 Task: Look for products in the category "Plant-Based Meat Alternatives" from the brand "Store Brand".
Action: Mouse moved to (22, 76)
Screenshot: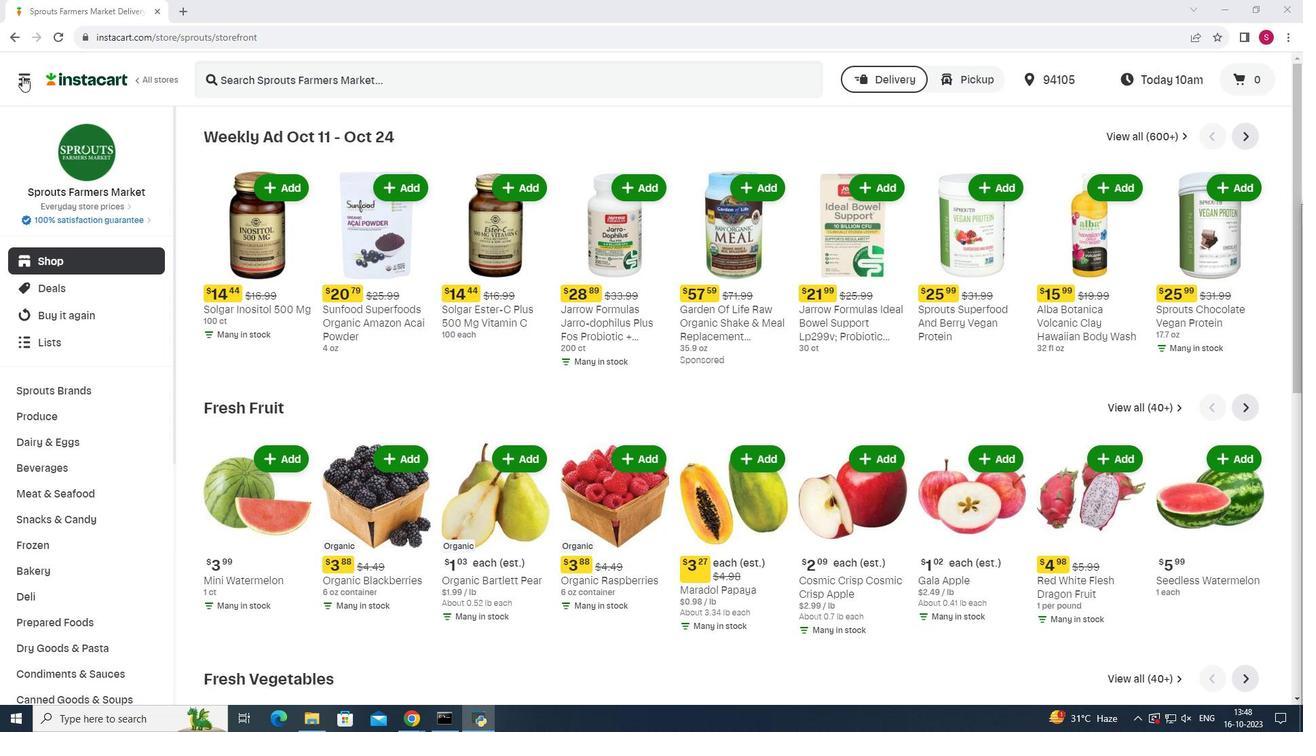 
Action: Mouse pressed left at (22, 76)
Screenshot: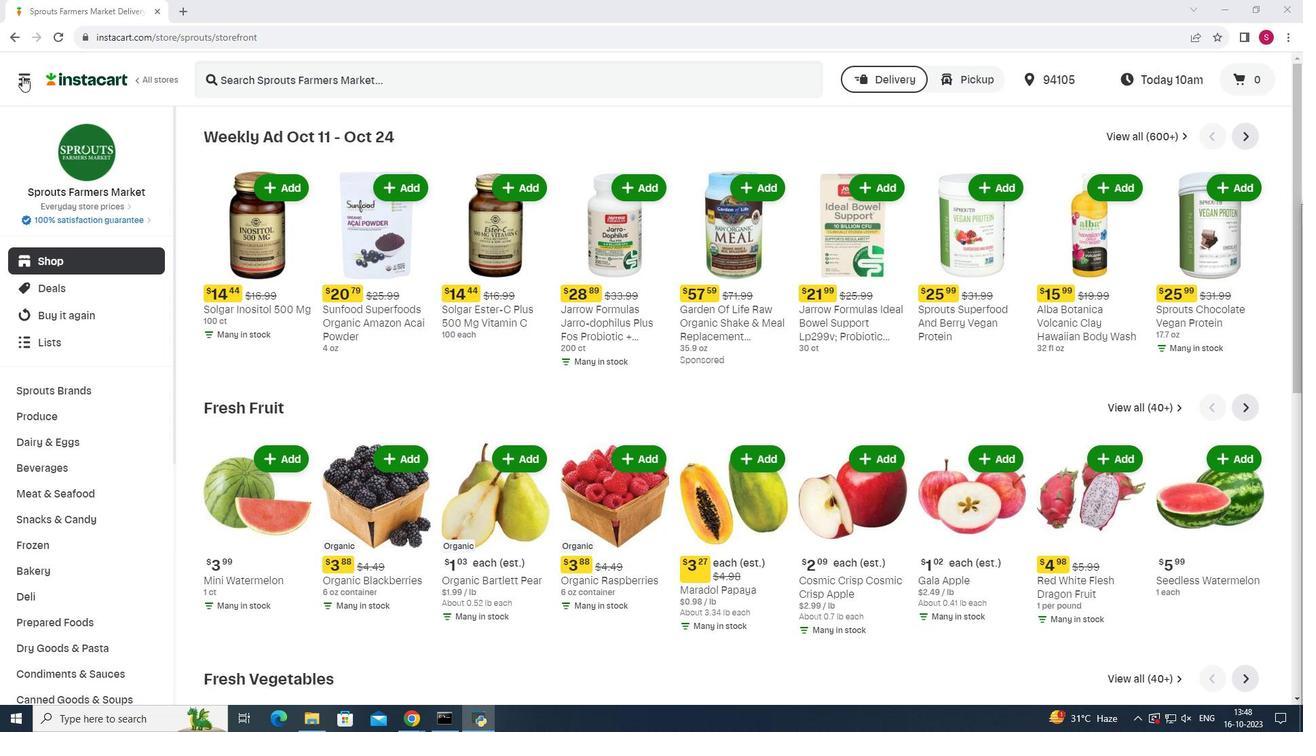 
Action: Mouse moved to (61, 356)
Screenshot: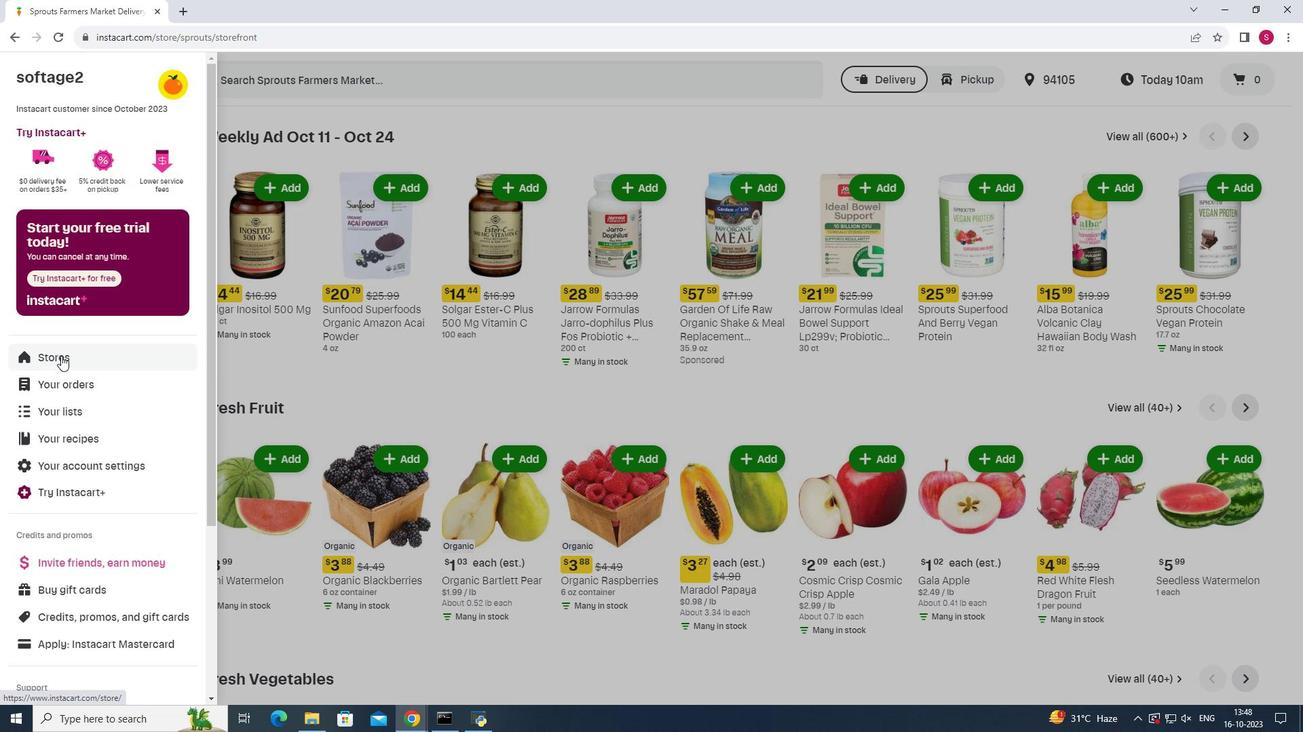 
Action: Mouse pressed left at (61, 356)
Screenshot: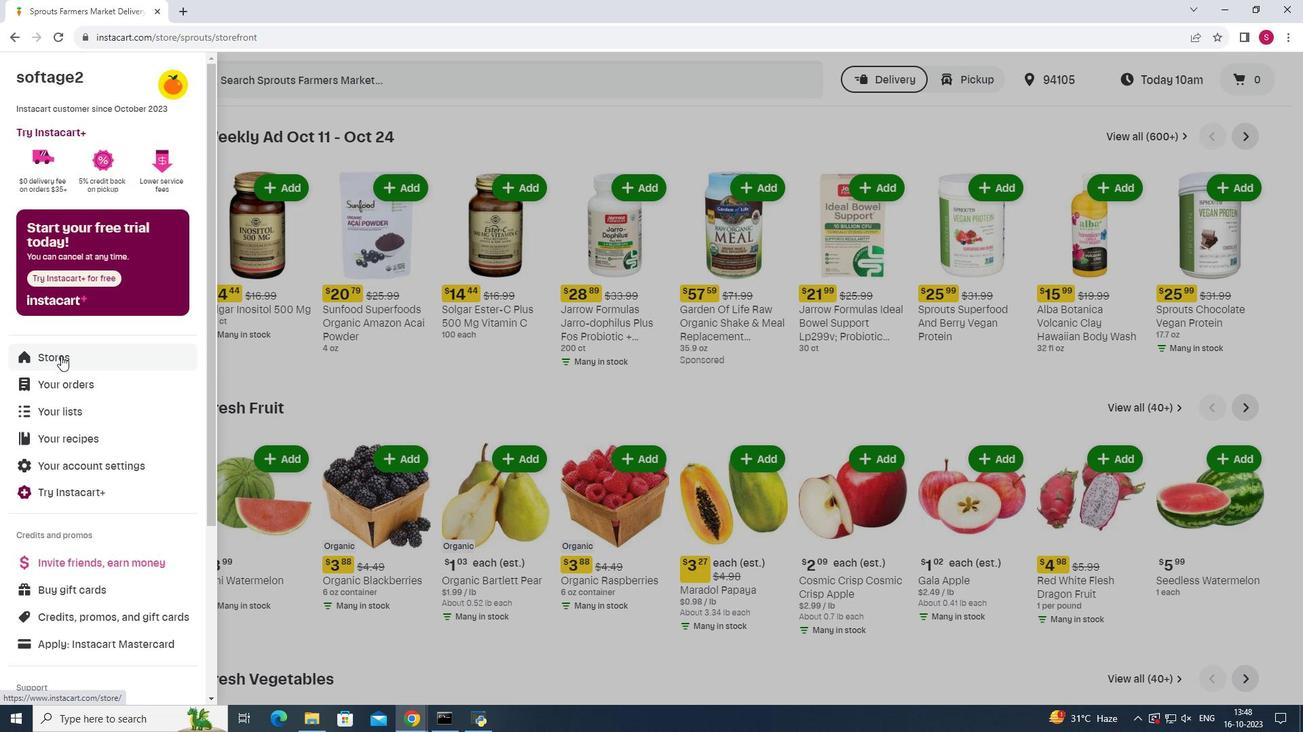 
Action: Mouse moved to (316, 124)
Screenshot: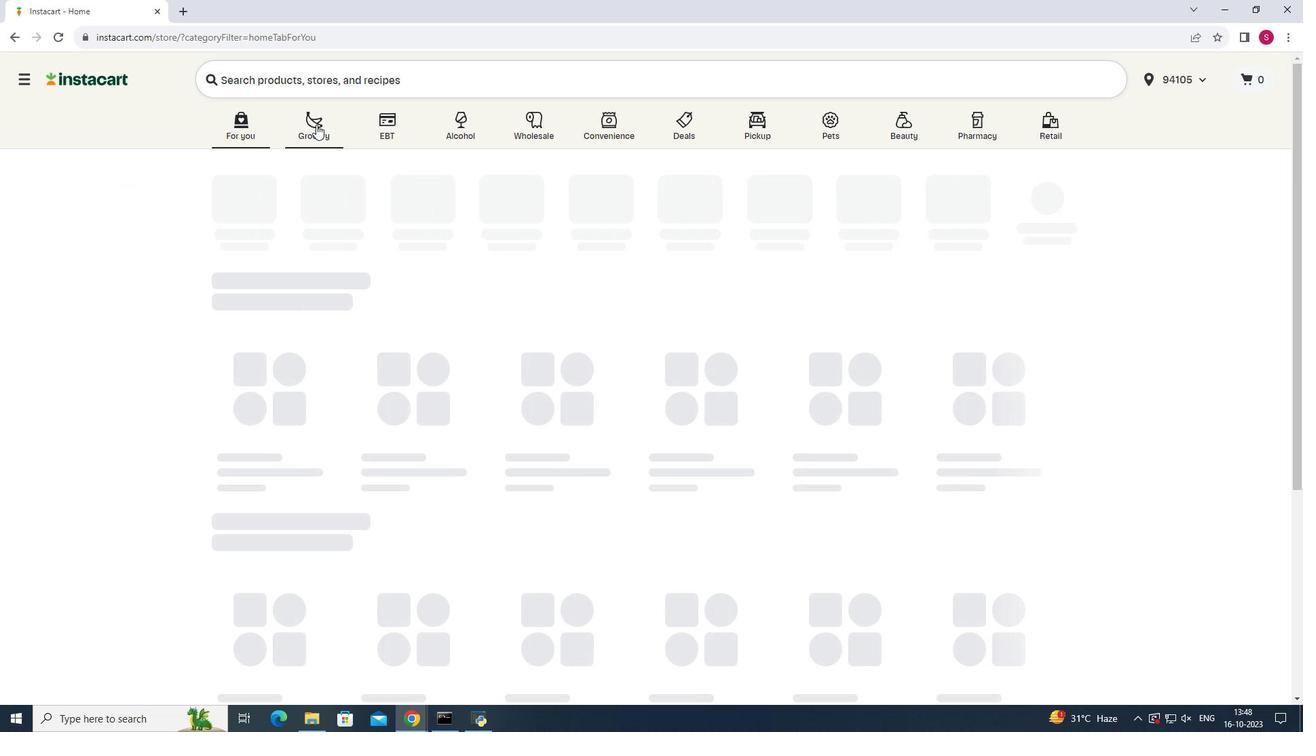 
Action: Mouse pressed left at (316, 124)
Screenshot: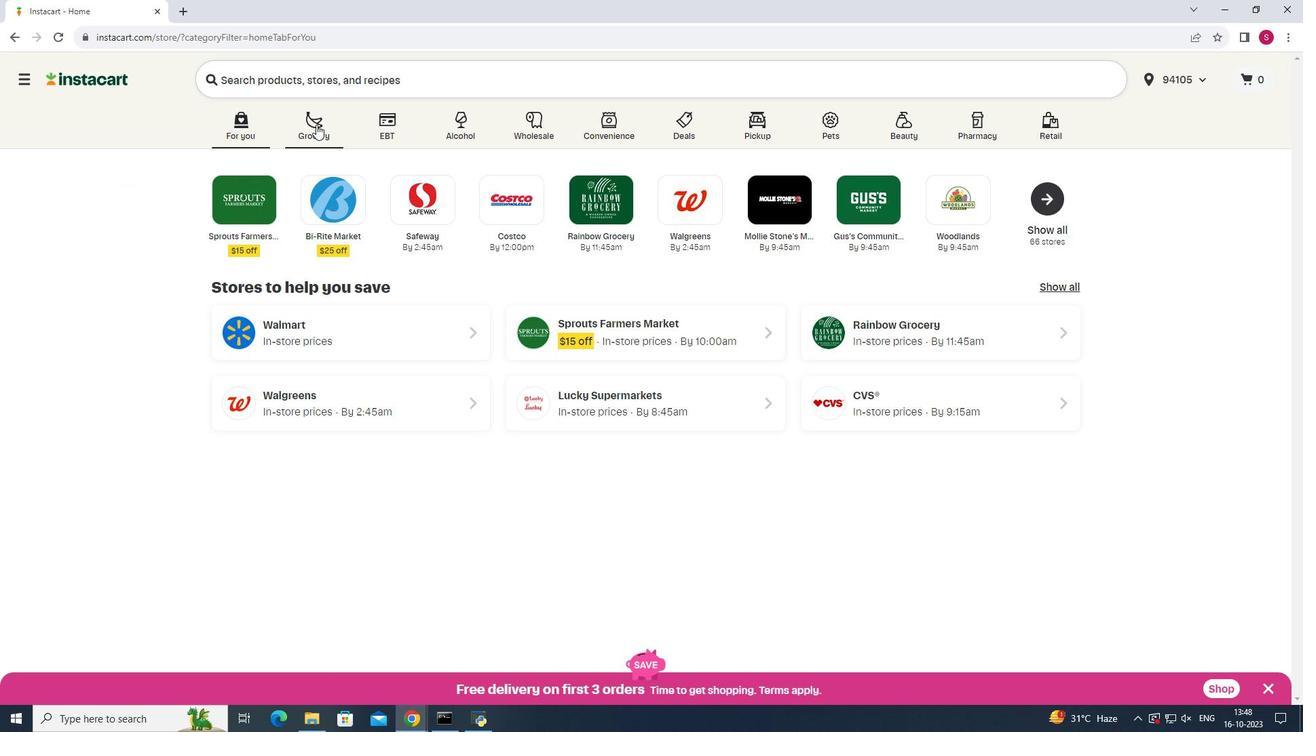 
Action: Mouse moved to (925, 201)
Screenshot: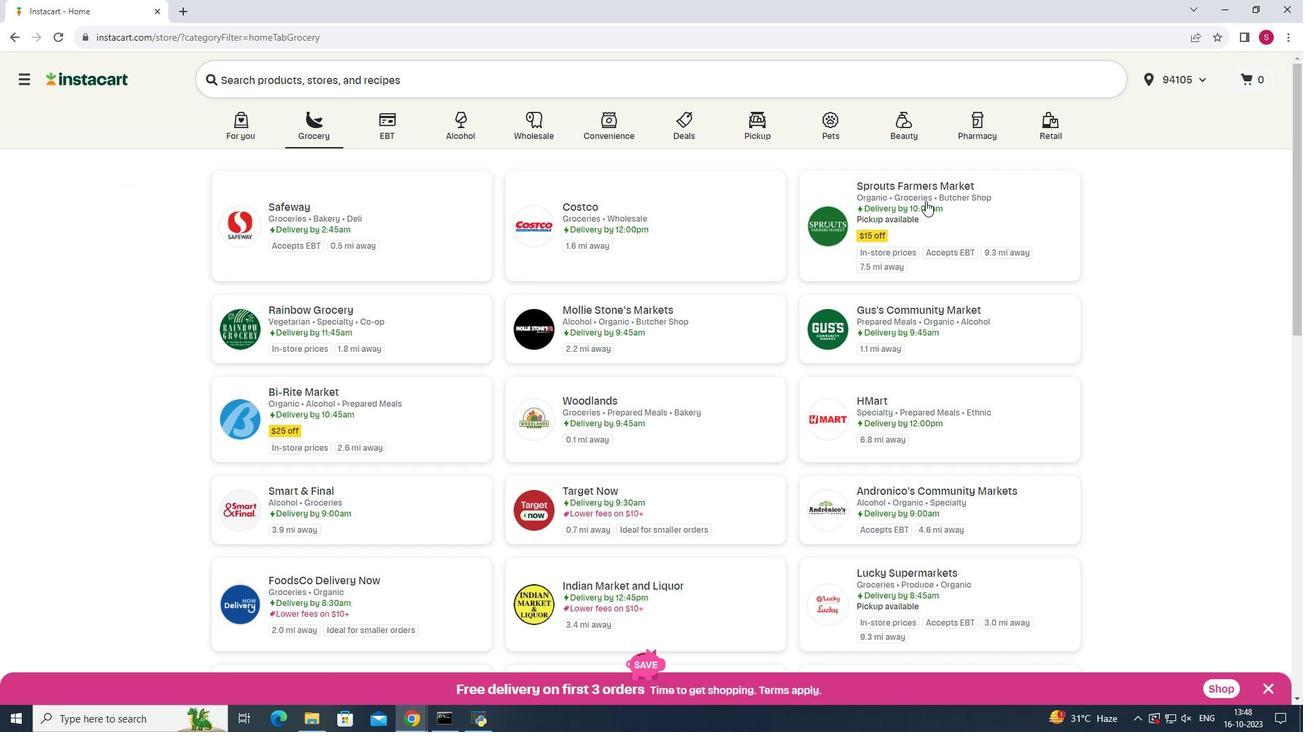 
Action: Mouse pressed left at (925, 201)
Screenshot: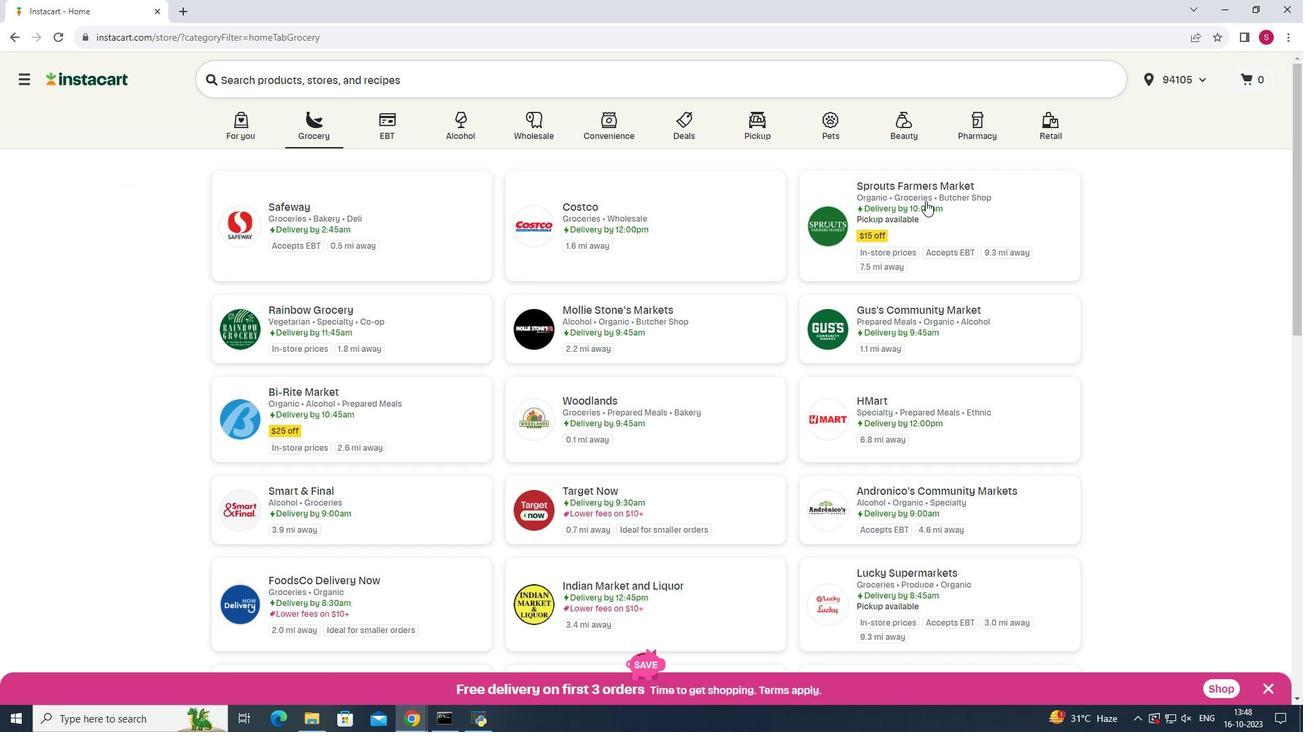 
Action: Mouse moved to (59, 492)
Screenshot: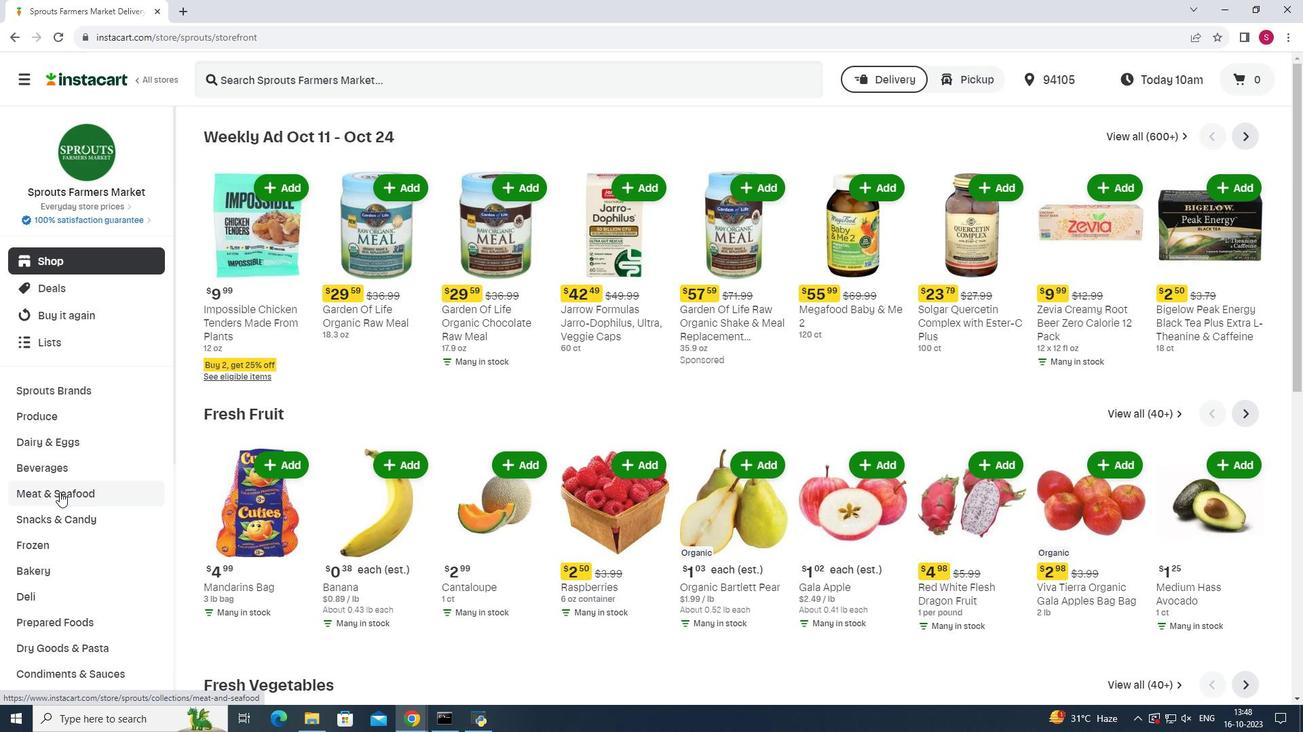 
Action: Mouse pressed left at (59, 492)
Screenshot: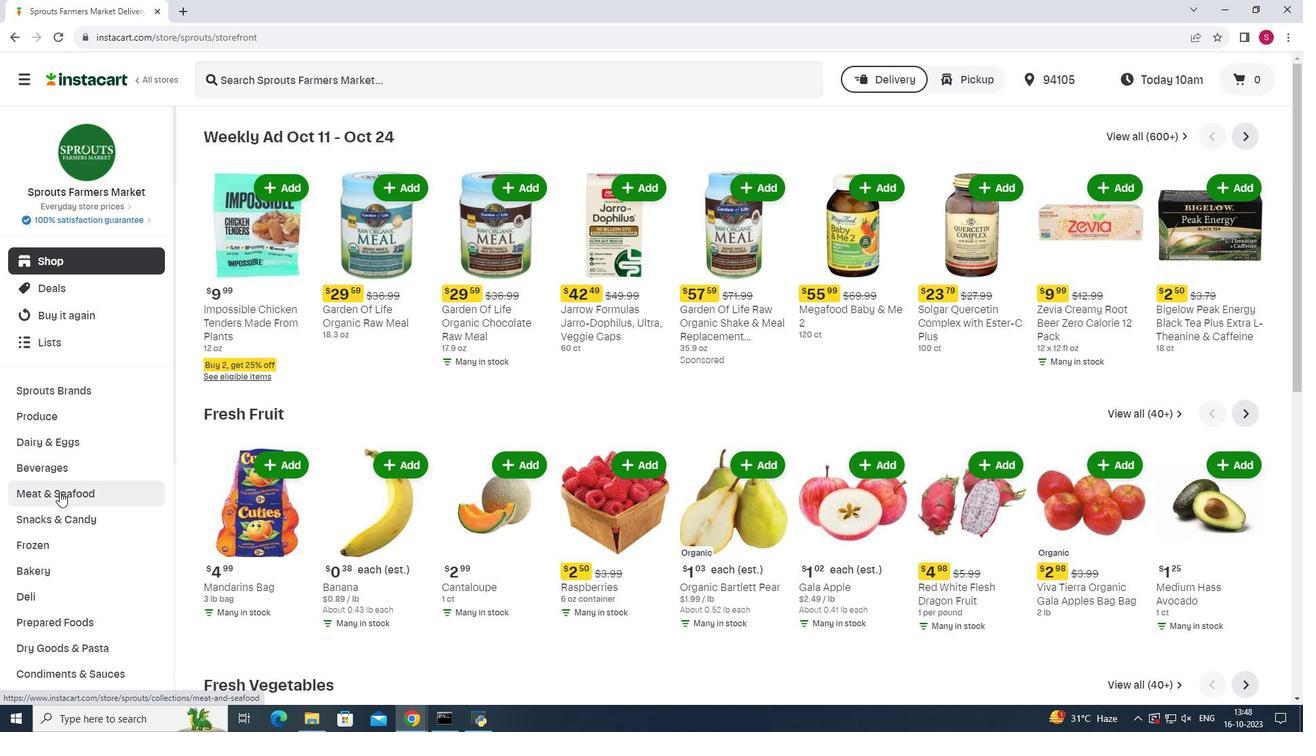 
Action: Mouse moved to (999, 166)
Screenshot: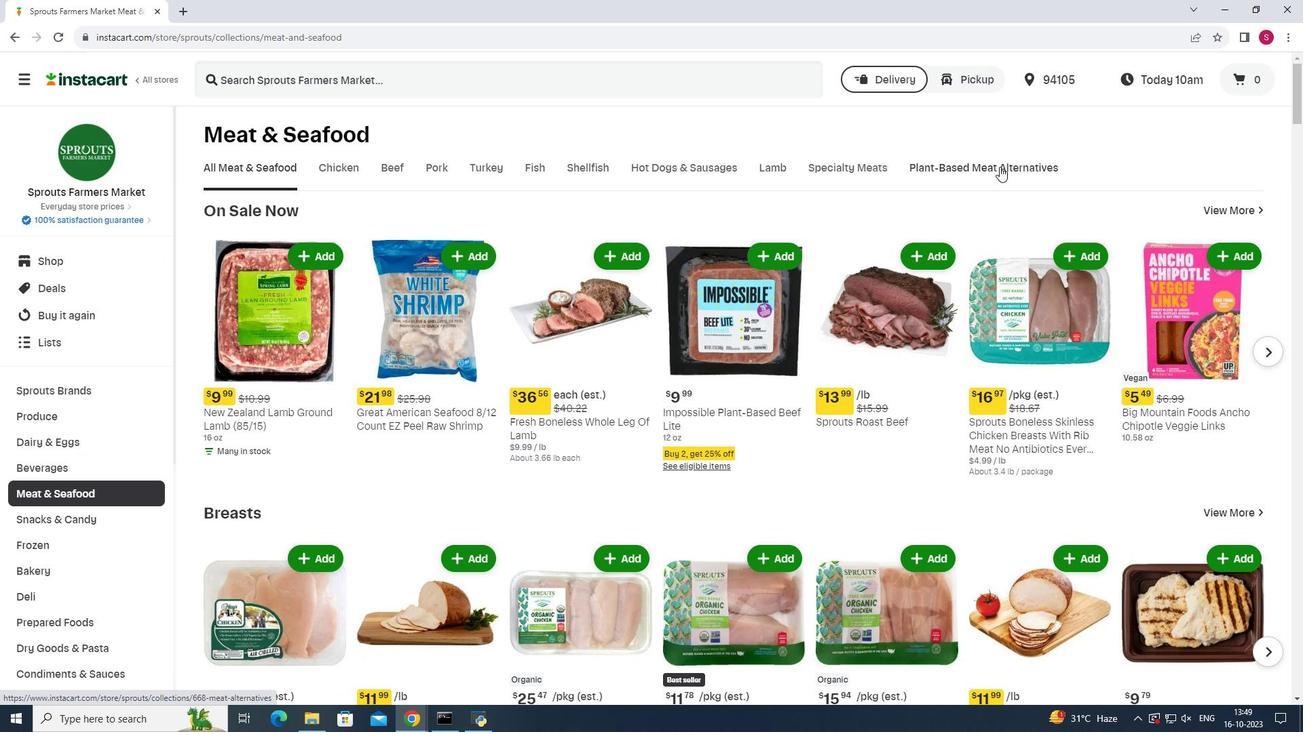 
Action: Mouse pressed left at (999, 166)
Screenshot: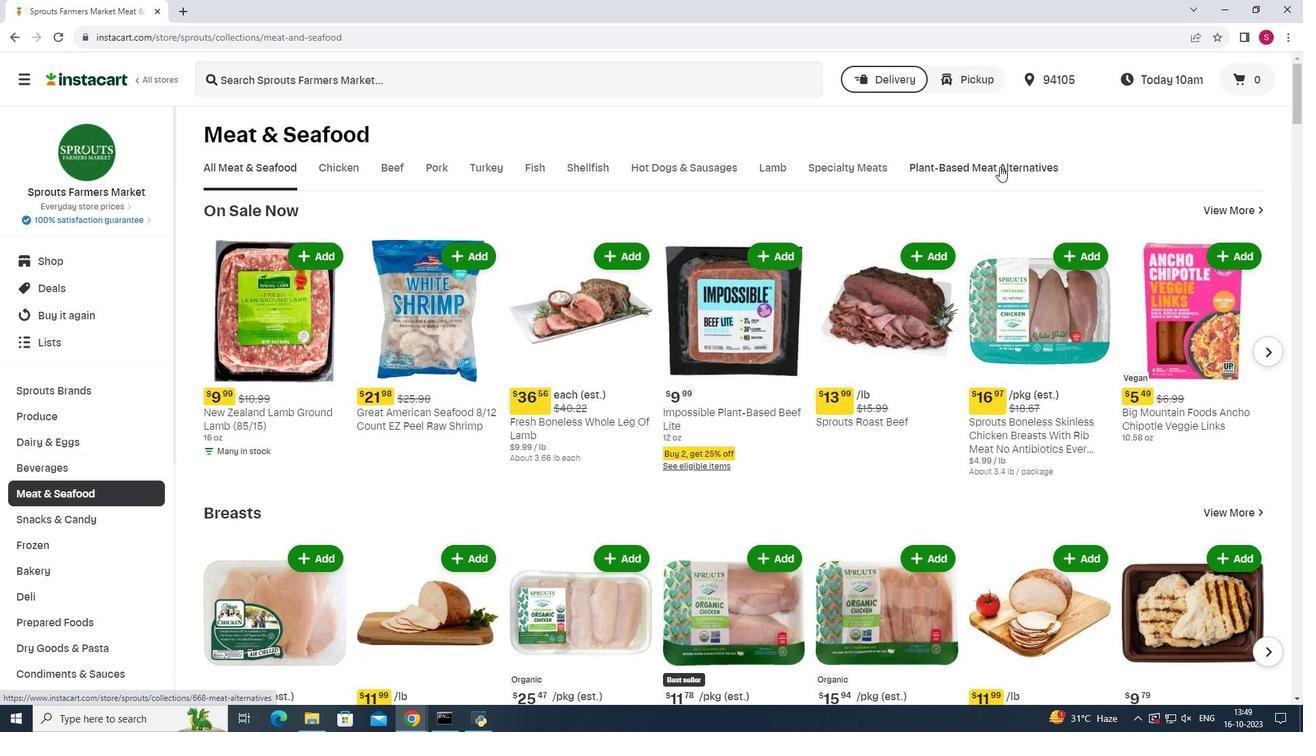 
Action: Mouse moved to (293, 226)
Screenshot: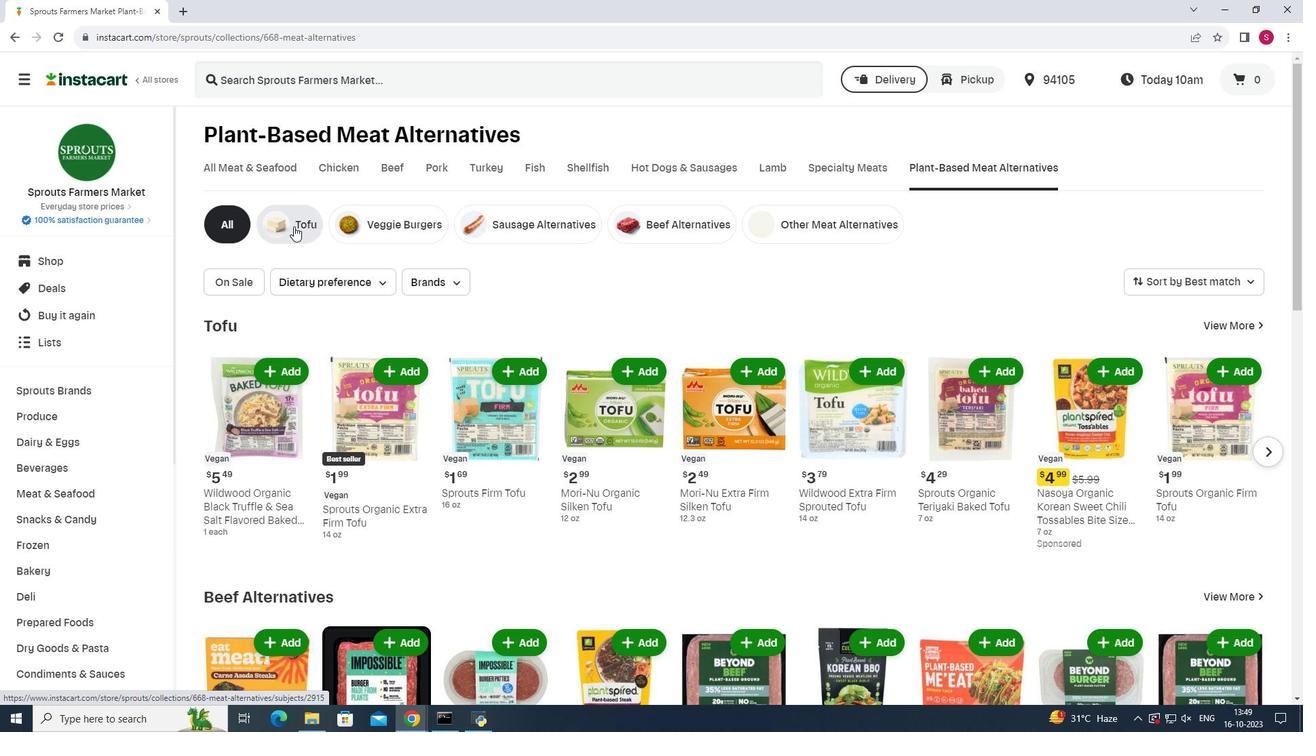 
Action: Mouse pressed left at (293, 226)
Screenshot: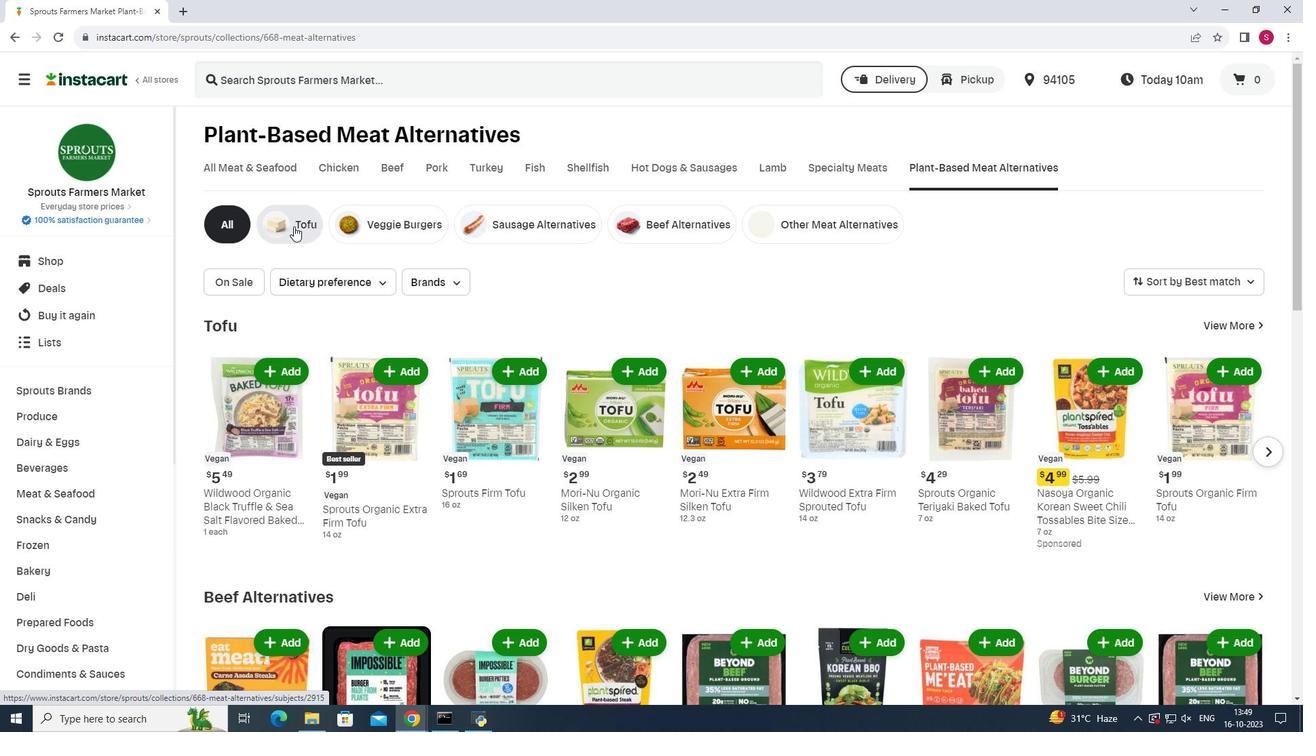 
Action: Mouse moved to (459, 282)
Screenshot: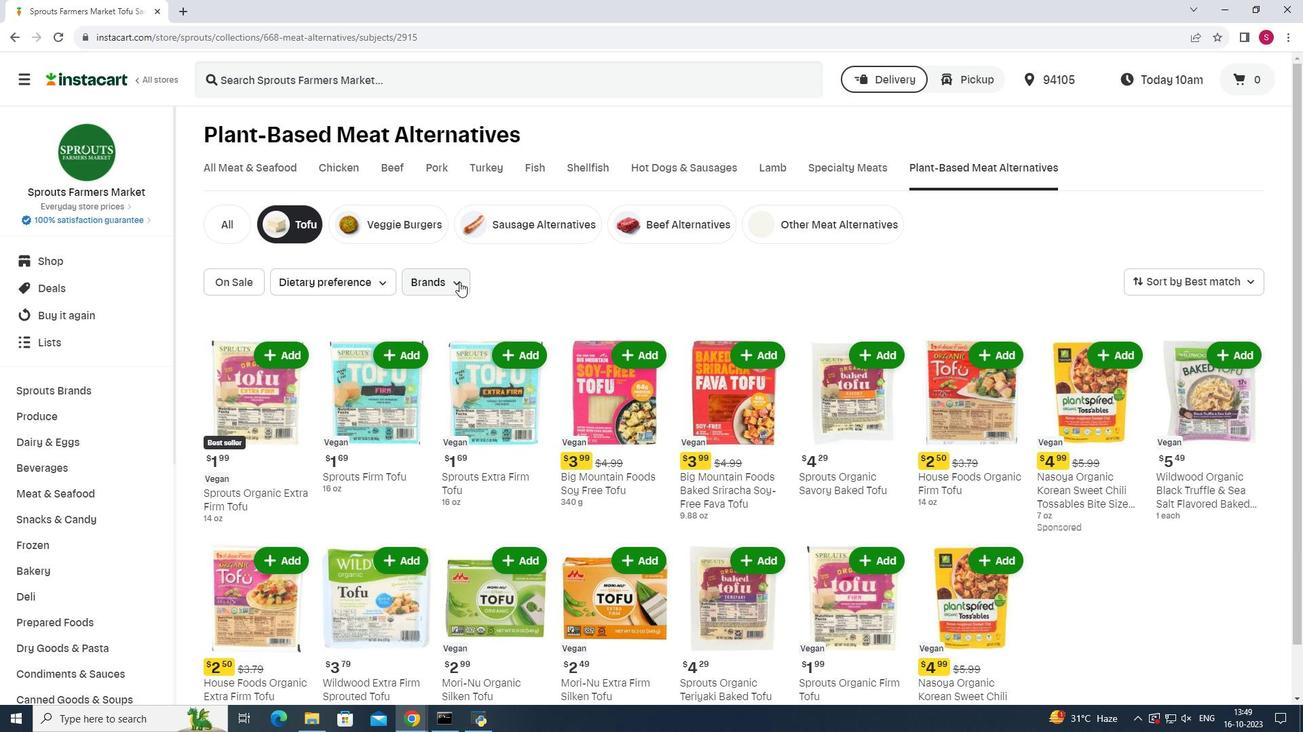 
Action: Mouse pressed left at (459, 282)
Screenshot: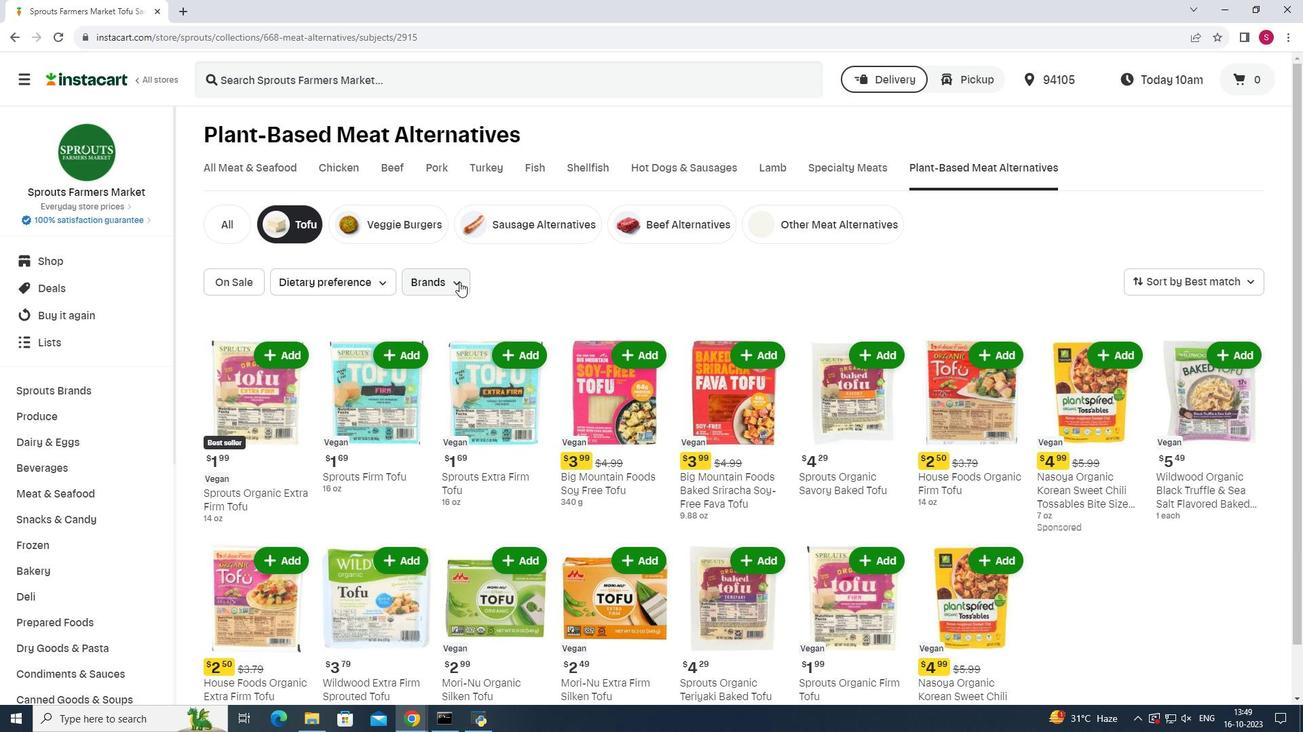 
Action: Mouse moved to (471, 325)
Screenshot: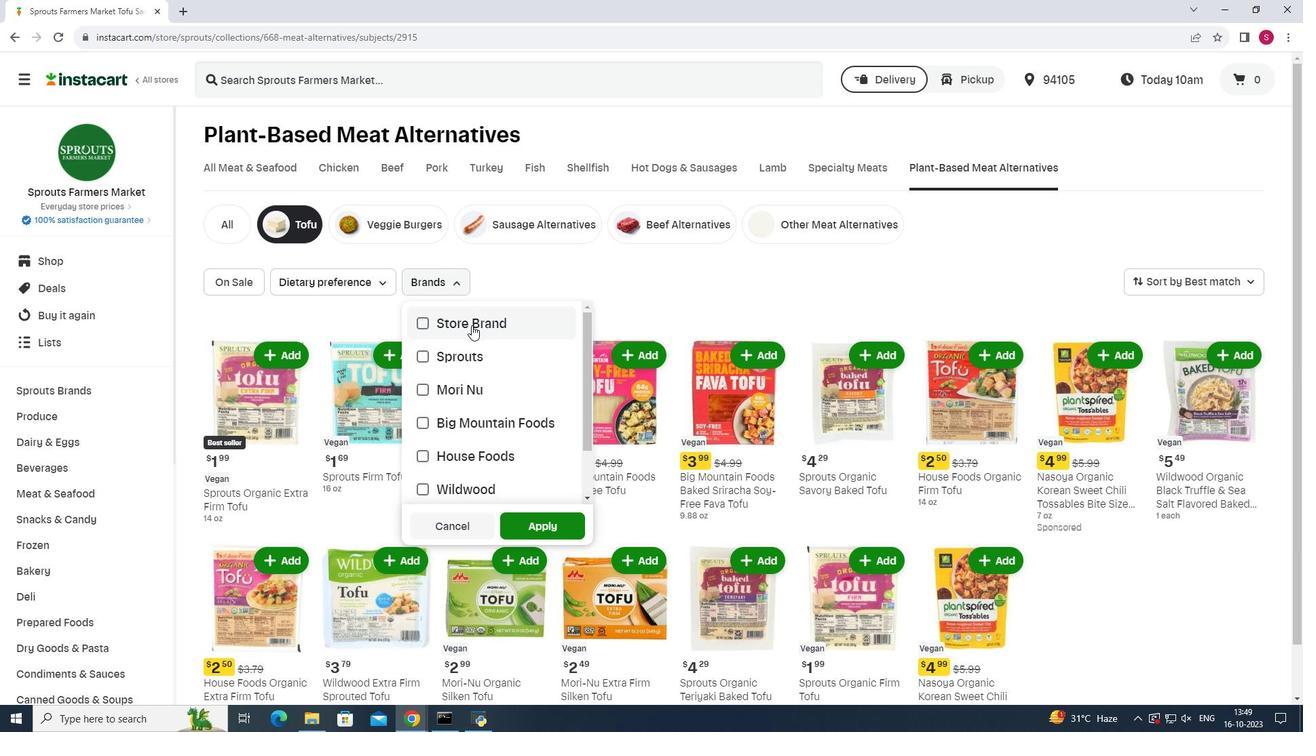 
Action: Mouse pressed left at (471, 325)
Screenshot: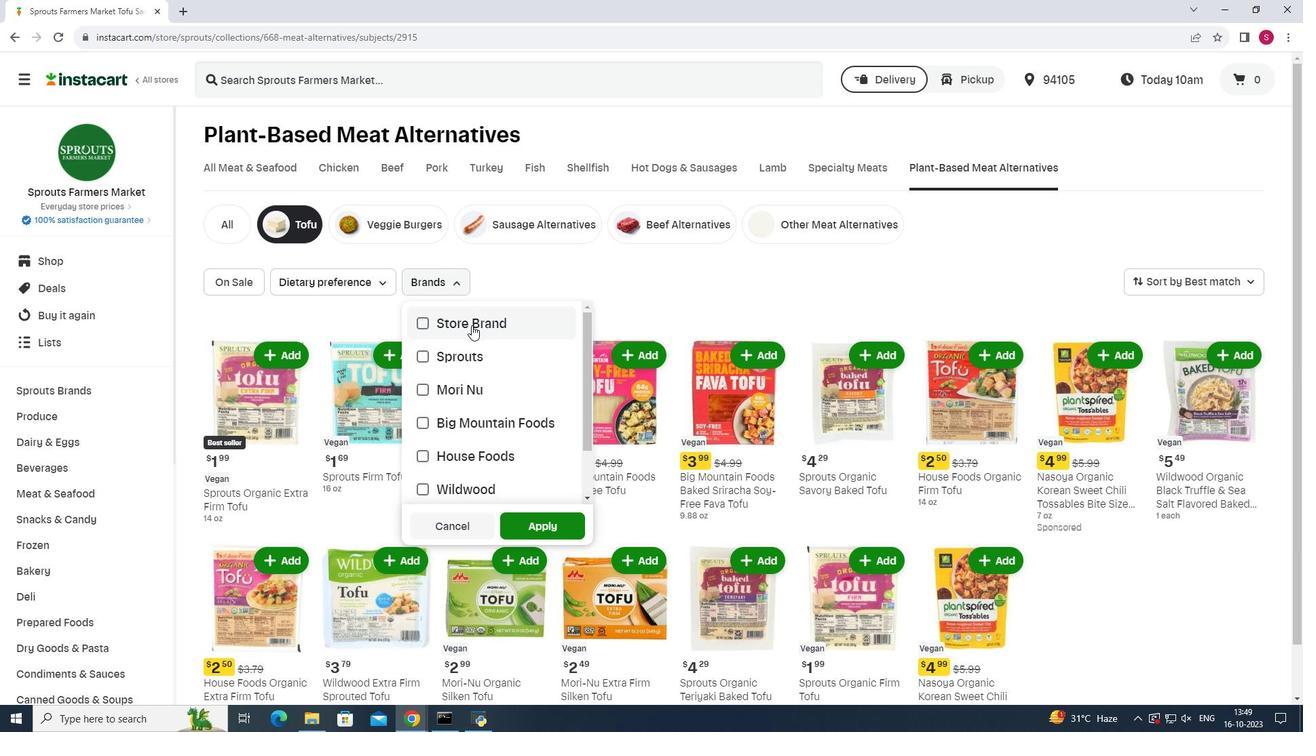 
Action: Mouse moved to (555, 526)
Screenshot: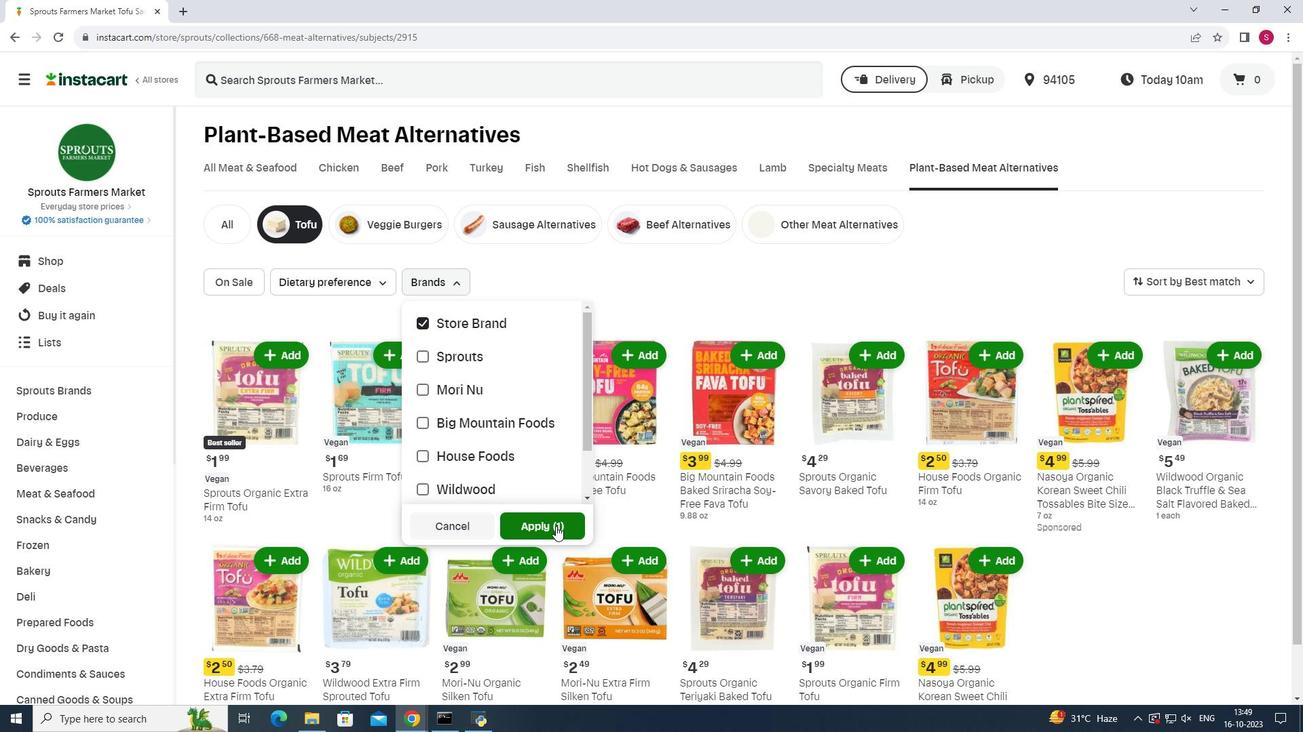 
Action: Mouse pressed left at (555, 526)
Screenshot: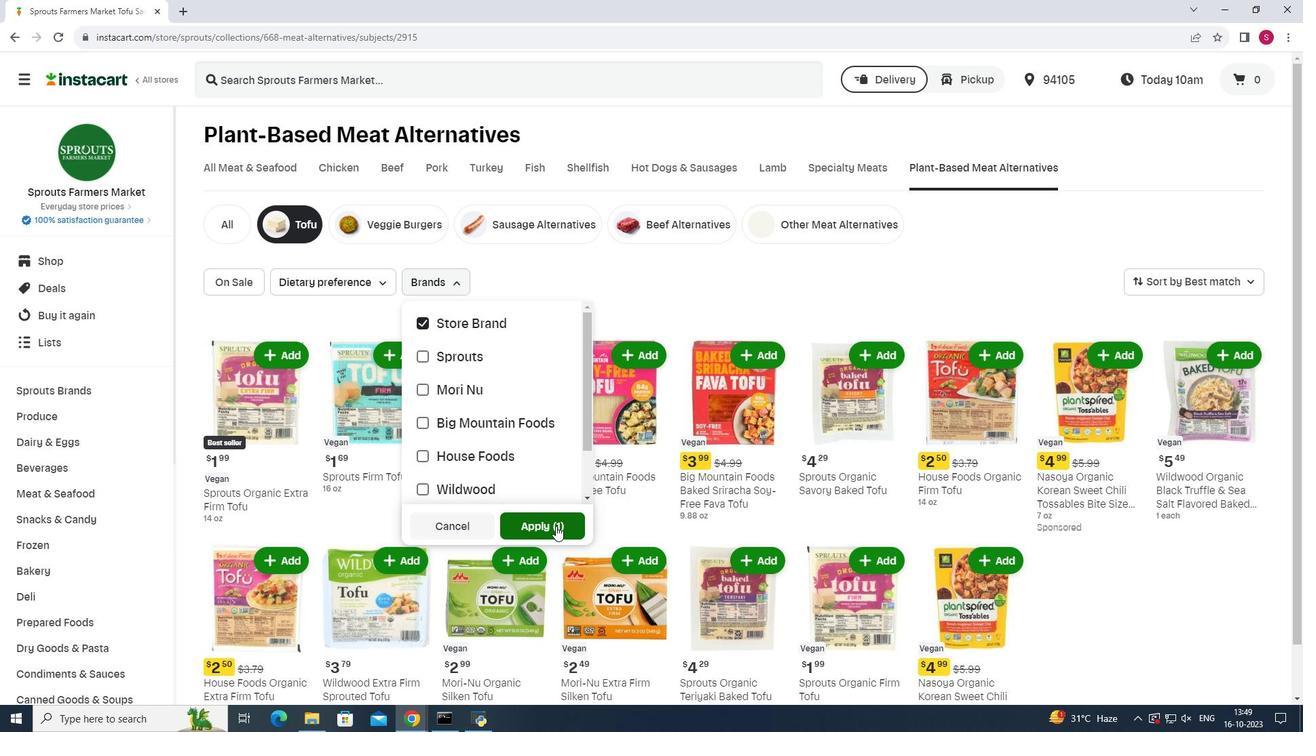 
Action: Mouse moved to (741, 360)
Screenshot: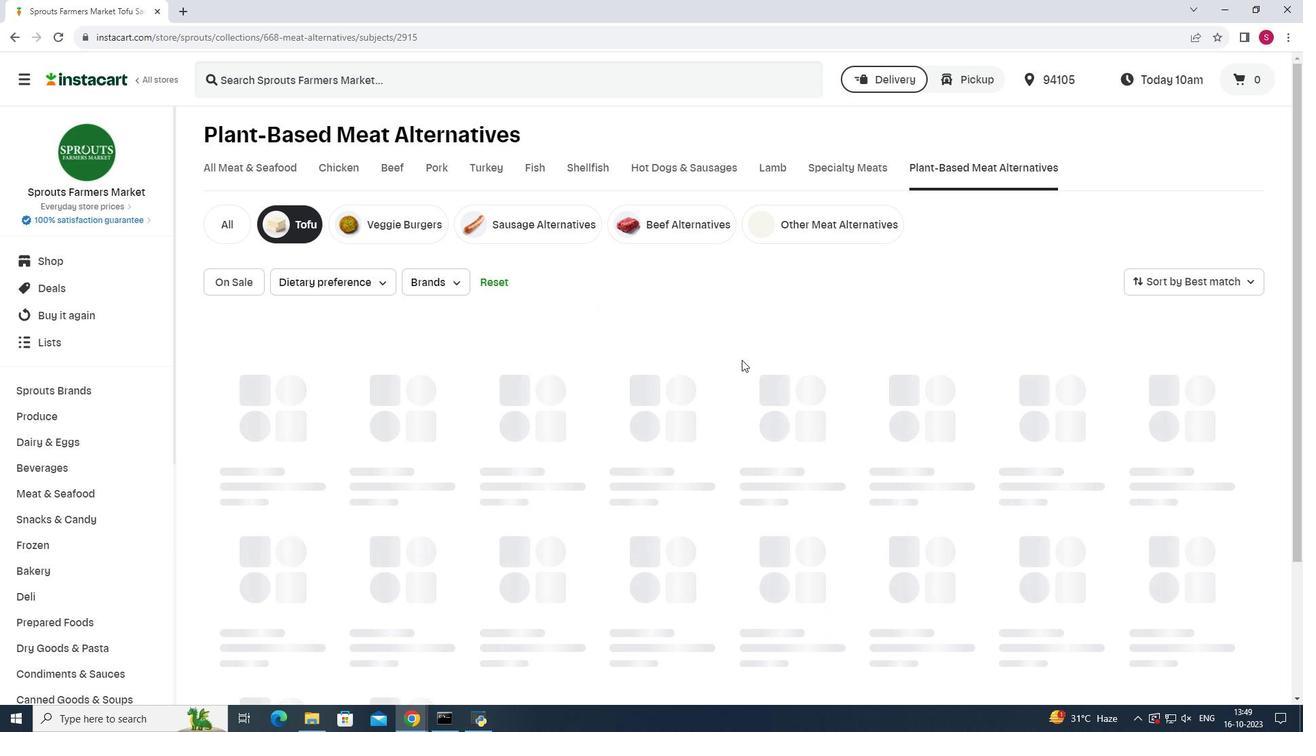 
